 Task: Change your name to "Mark Spencer".
Action: Mouse moved to (977, 87)
Screenshot: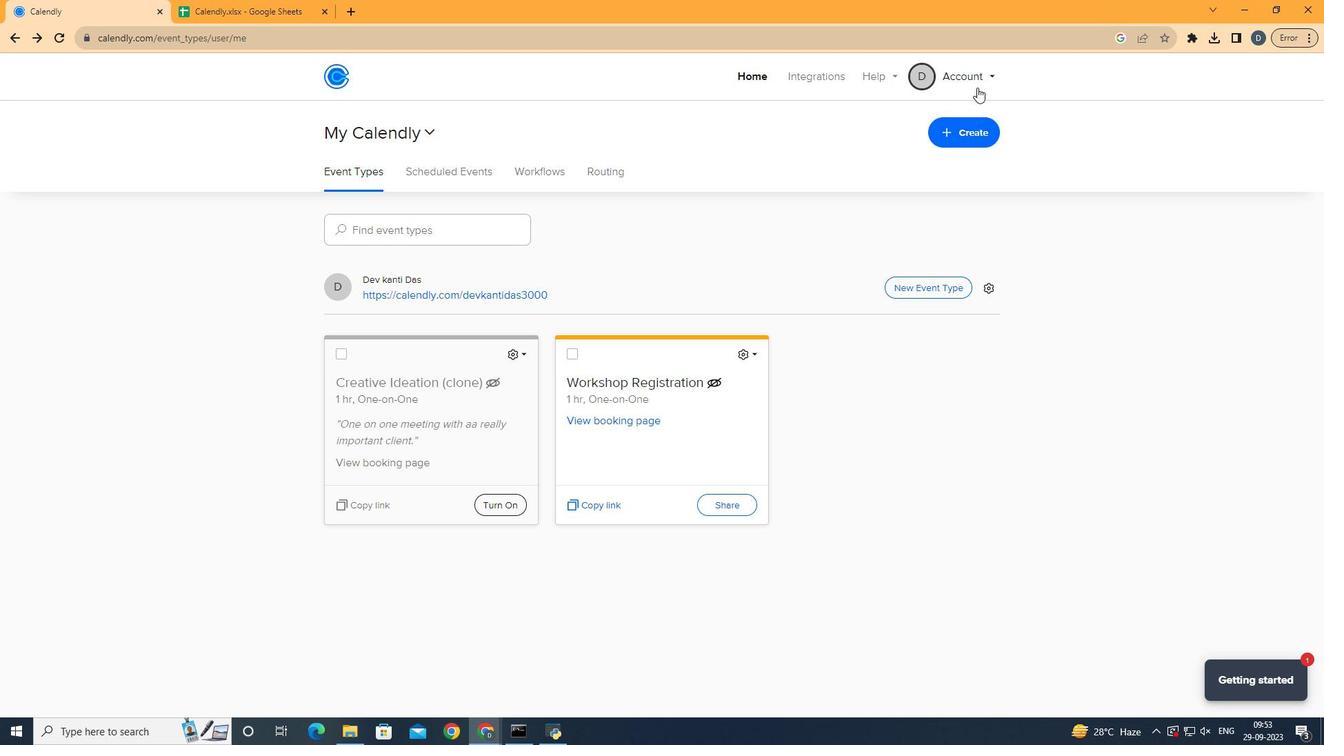
Action: Mouse pressed left at (977, 87)
Screenshot: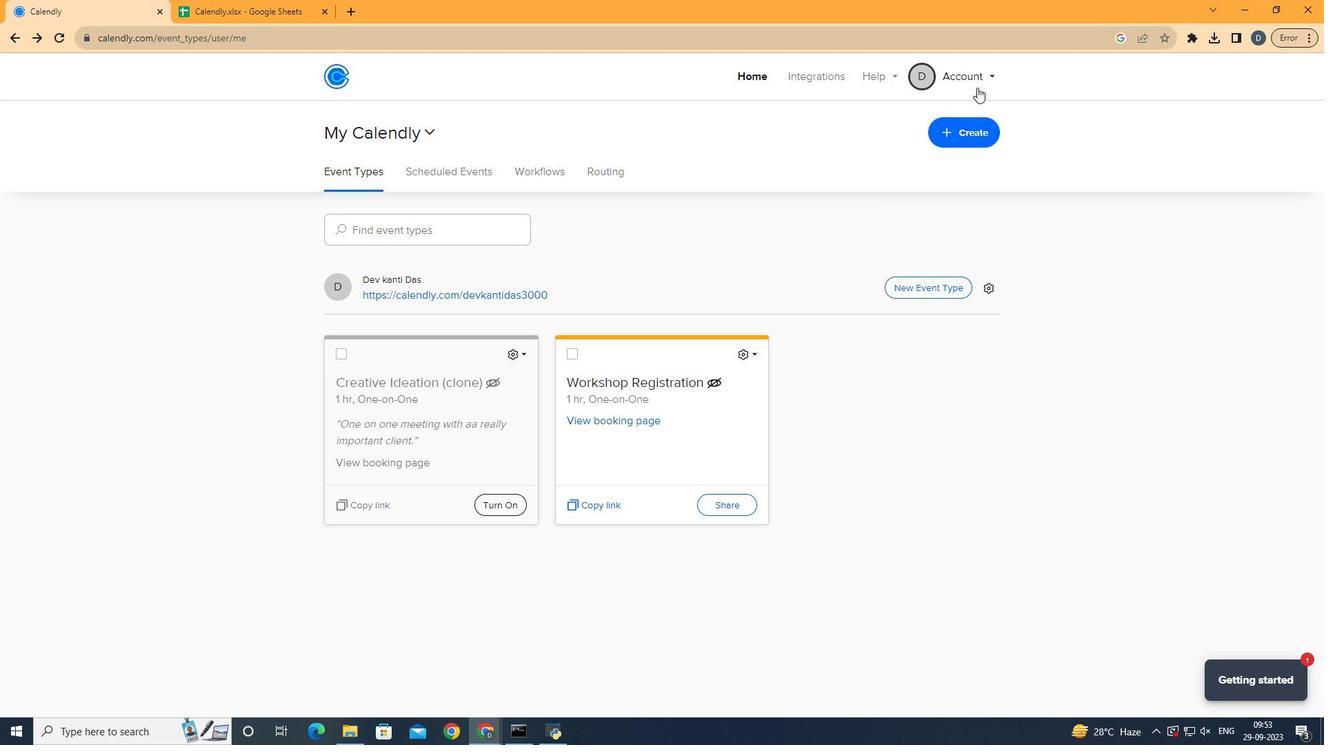 
Action: Mouse moved to (934, 132)
Screenshot: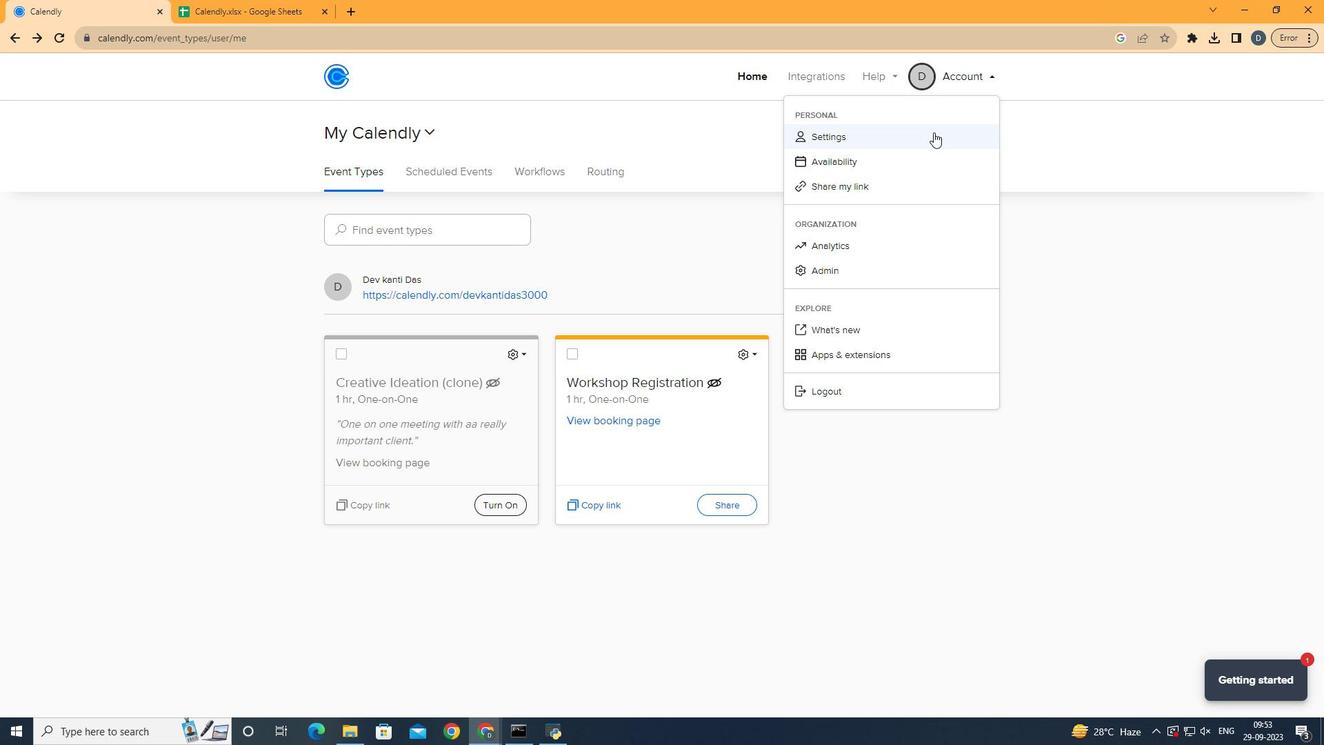 
Action: Mouse pressed left at (934, 132)
Screenshot: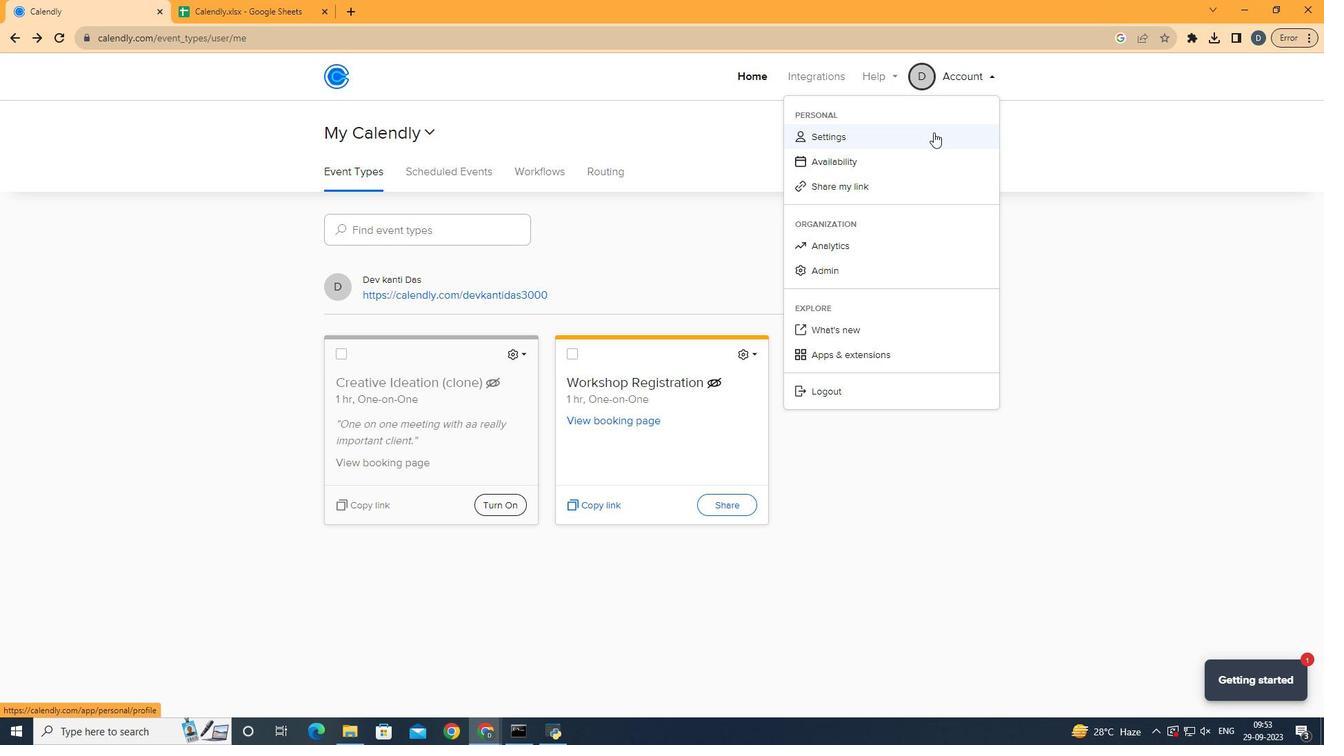 
Action: Mouse moved to (331, 304)
Screenshot: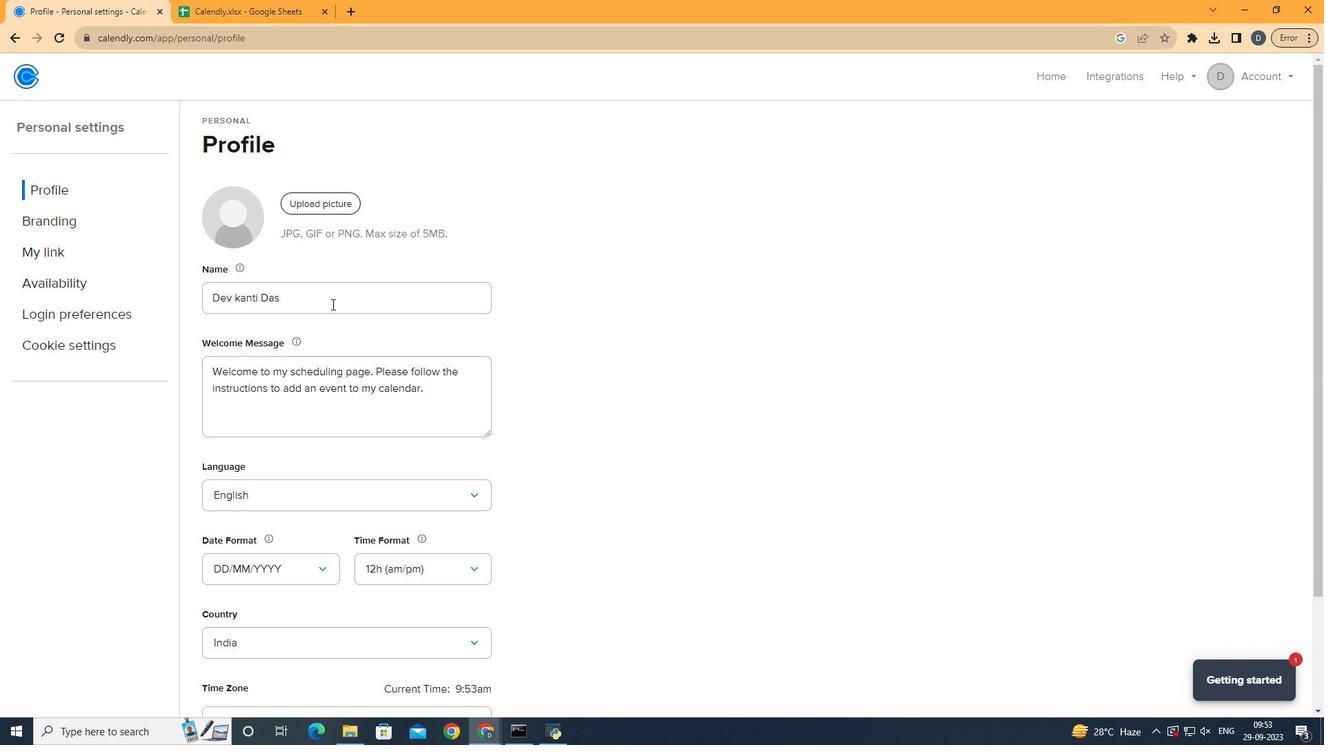 
Action: Mouse pressed left at (331, 304)
Screenshot: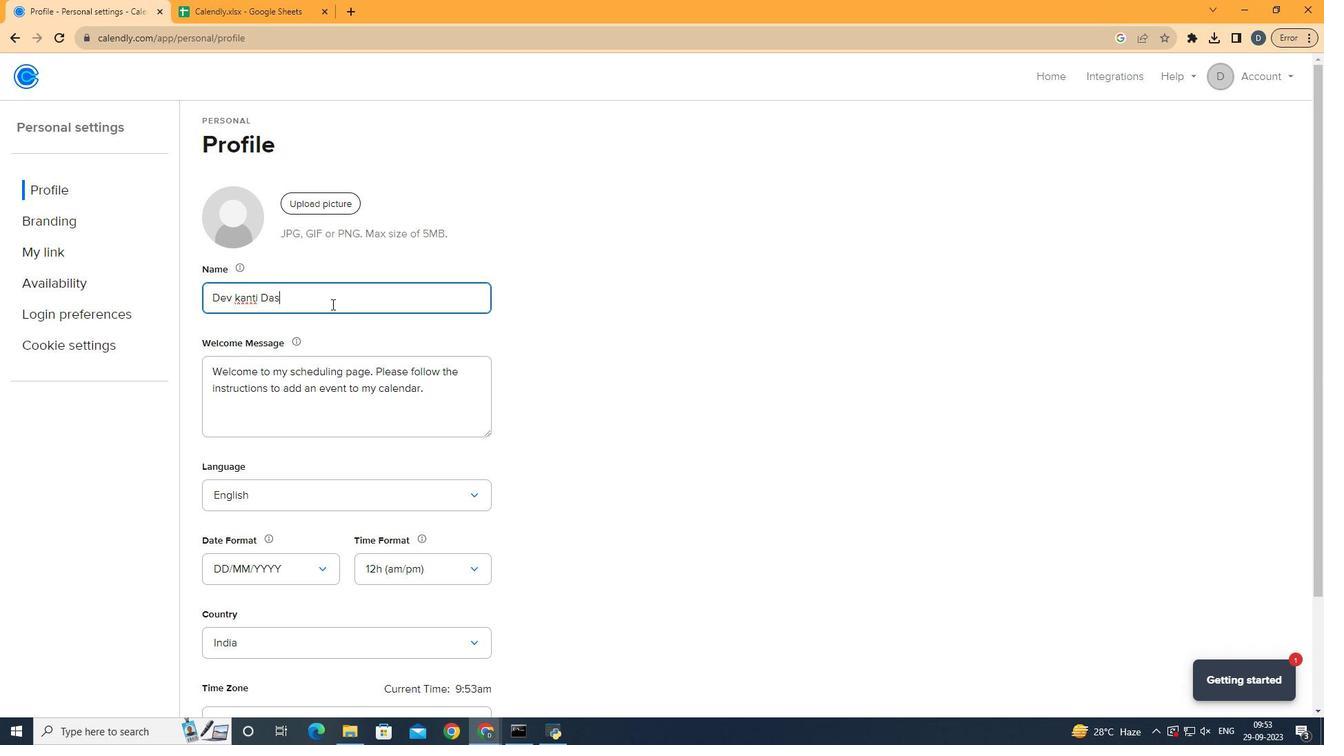 
Action: Key pressed <Key.backspace><Key.backspace><Key.backspace><Key.backspace><Key.backspace><Key.backspace><Key.backspace><Key.backspace><Key.backspace><Key.backspace><Key.backspace><Key.backspace><Key.backspace><Key.backspace><Key.backspace><Key.backspace><Key.backspace><Key.backspace><Key.backspace><Key.backspace><Key.backspace><Key.backspace><Key.backspace><Key.backspace><Key.shift><Key.shift><Key.shift><Key.shift><Key.shift><Key.shift><Key.shift>Mark<Key.space><Key.shift>Spencer
Screenshot: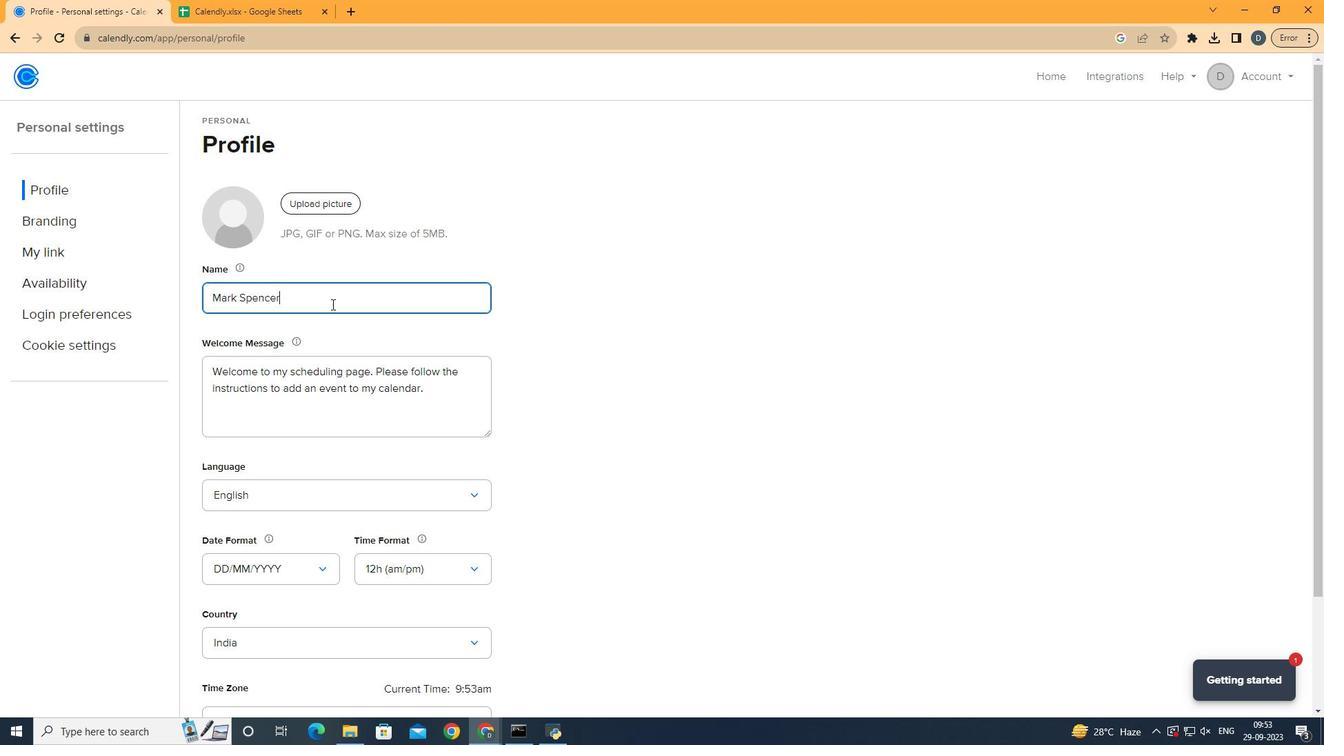 
Action: Mouse moved to (582, 327)
Screenshot: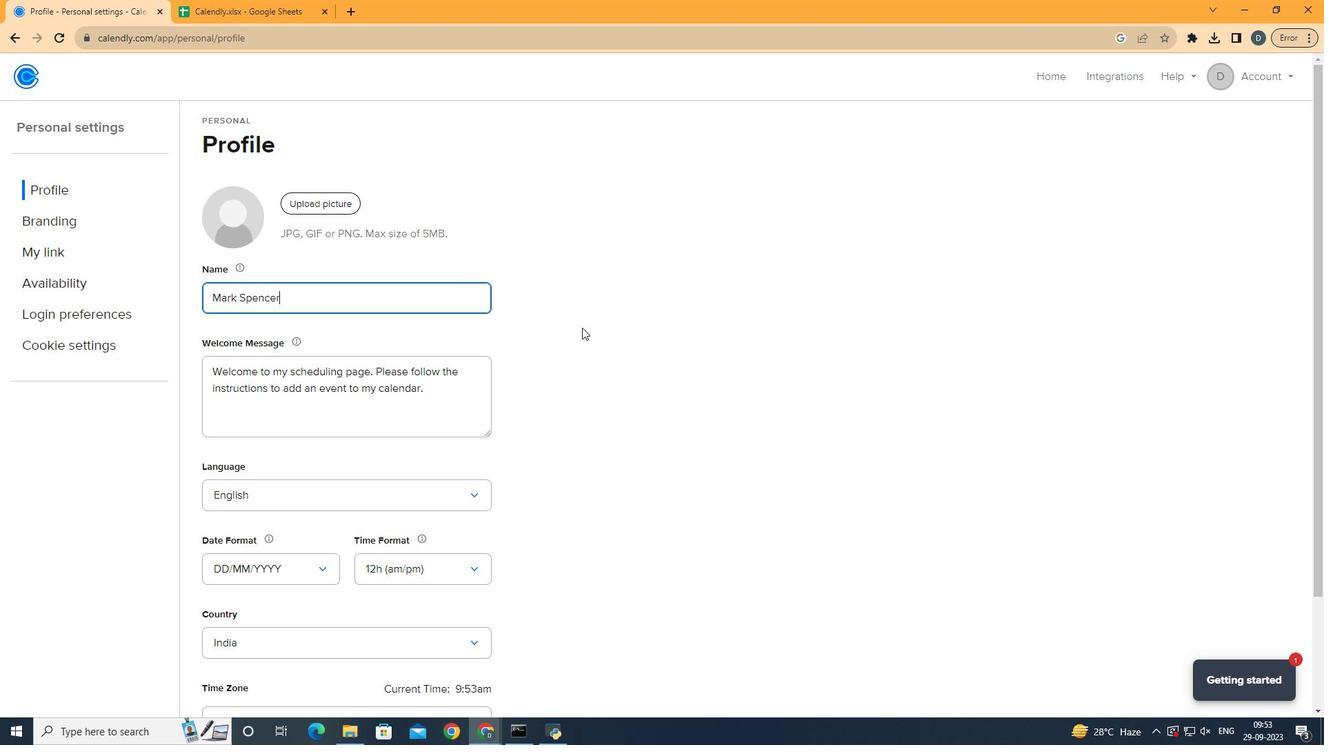 
Action: Mouse pressed left at (582, 327)
Screenshot: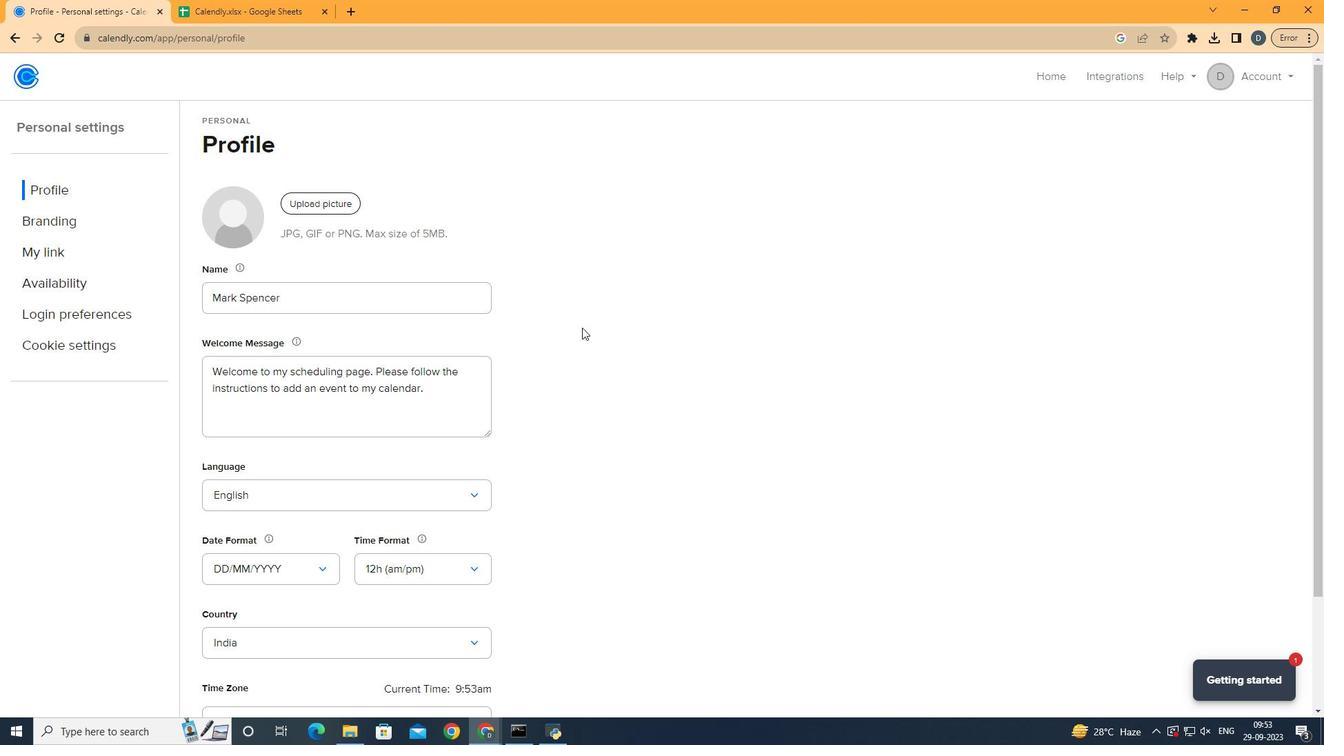 
